 Task: Add Boiron Ignatia Amara 30C to the cart.
Action: Mouse moved to (221, 114)
Screenshot: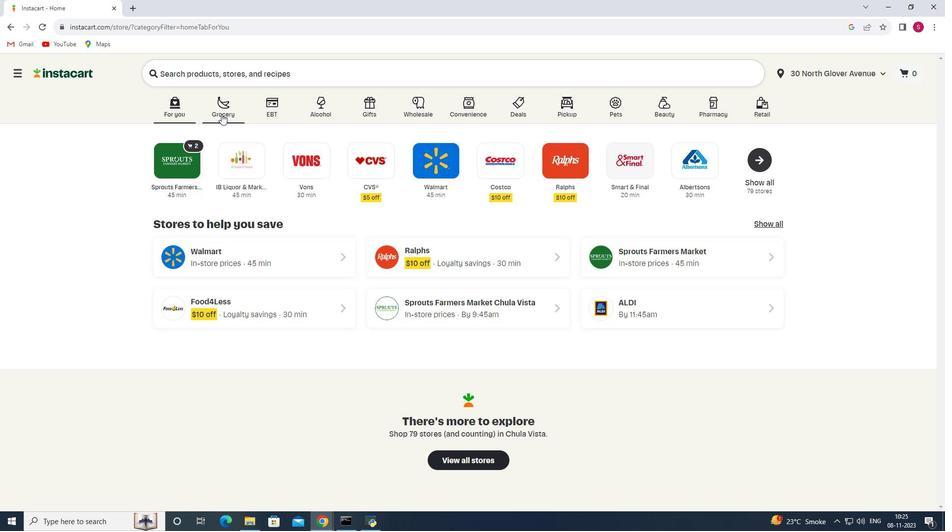 
Action: Mouse pressed left at (221, 114)
Screenshot: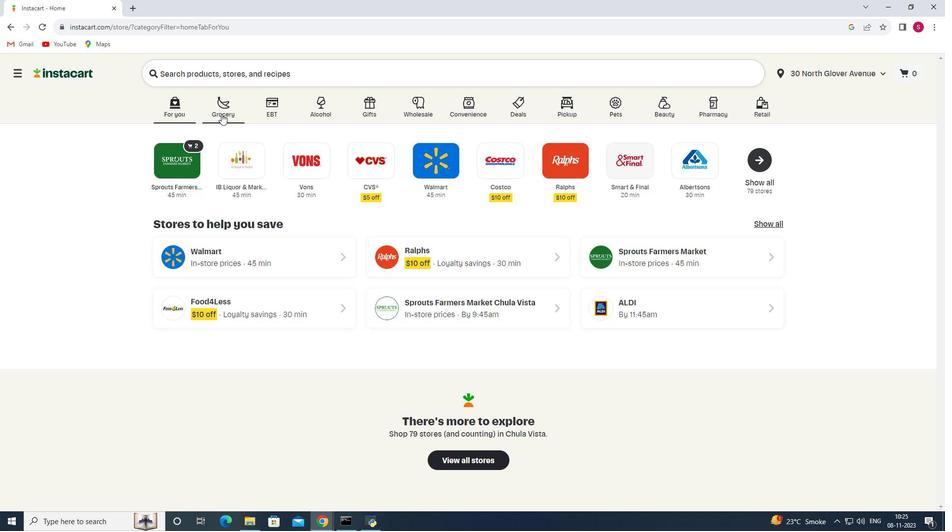 
Action: Mouse moved to (239, 276)
Screenshot: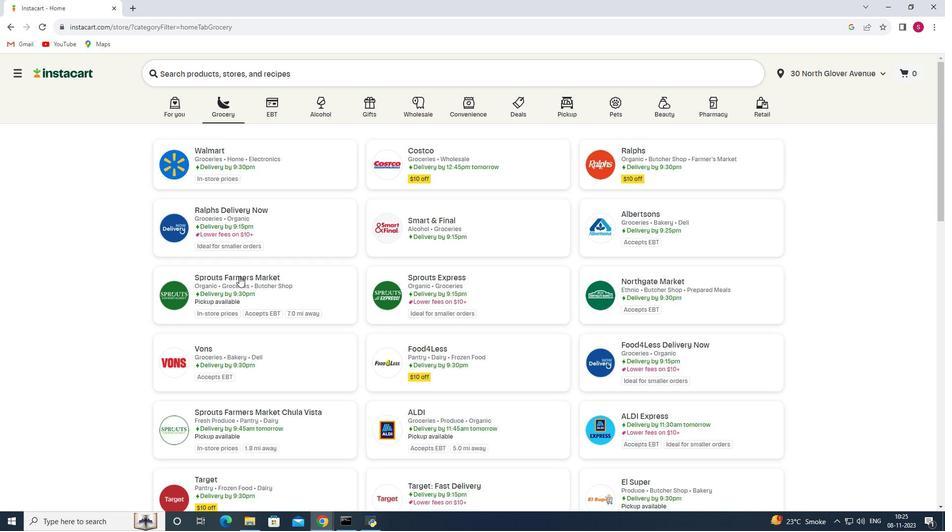 
Action: Mouse pressed left at (239, 276)
Screenshot: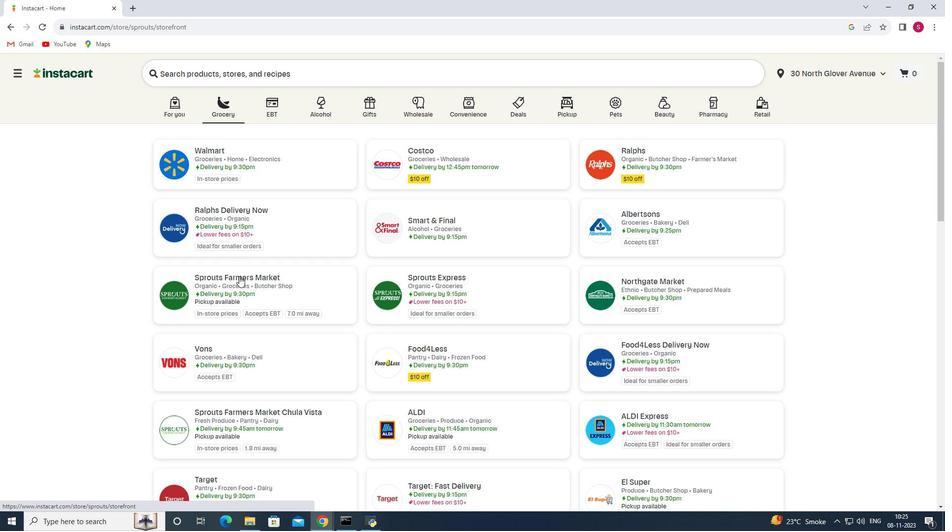 
Action: Mouse moved to (37, 316)
Screenshot: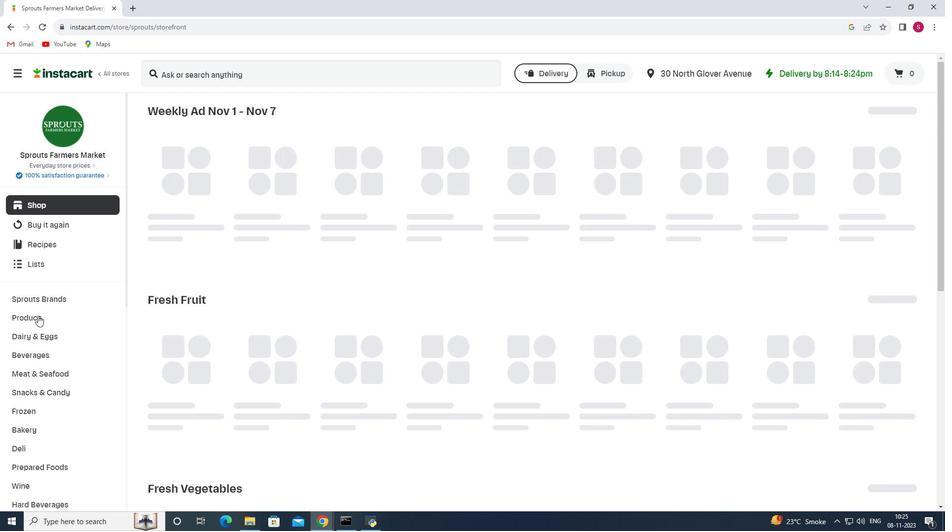 
Action: Mouse scrolled (37, 315) with delta (0, 0)
Screenshot: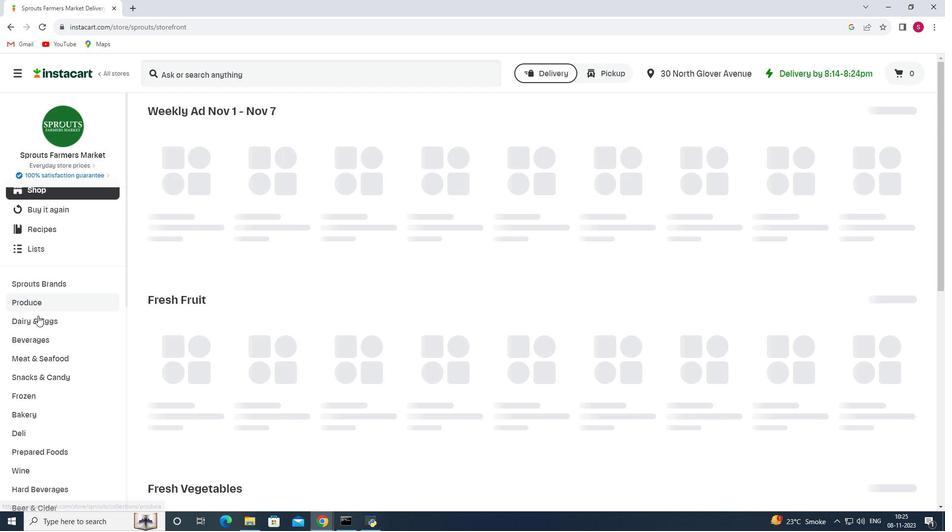 
Action: Mouse scrolled (37, 315) with delta (0, 0)
Screenshot: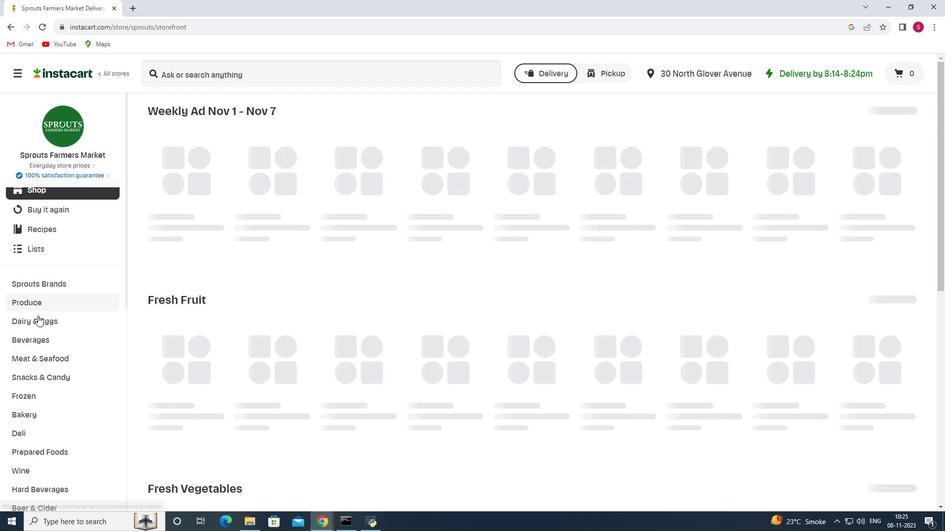 
Action: Mouse scrolled (37, 315) with delta (0, 0)
Screenshot: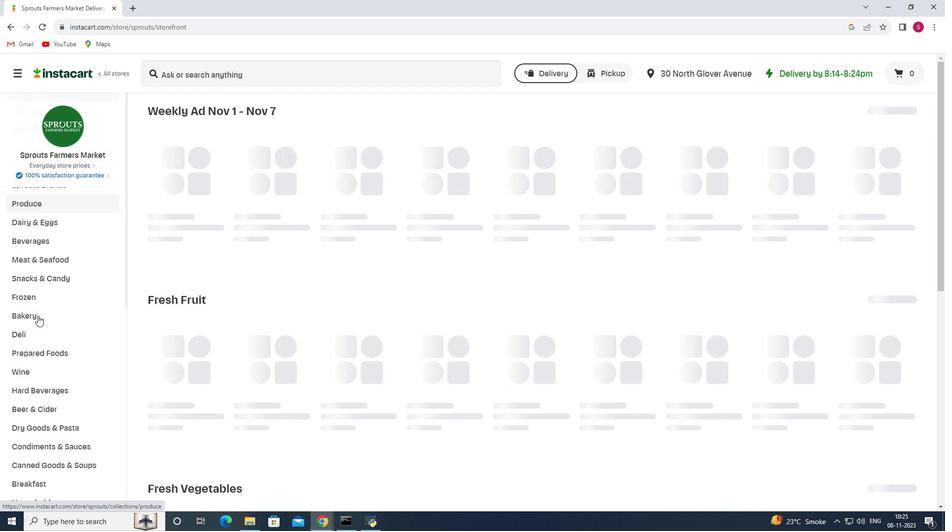 
Action: Mouse scrolled (37, 315) with delta (0, 0)
Screenshot: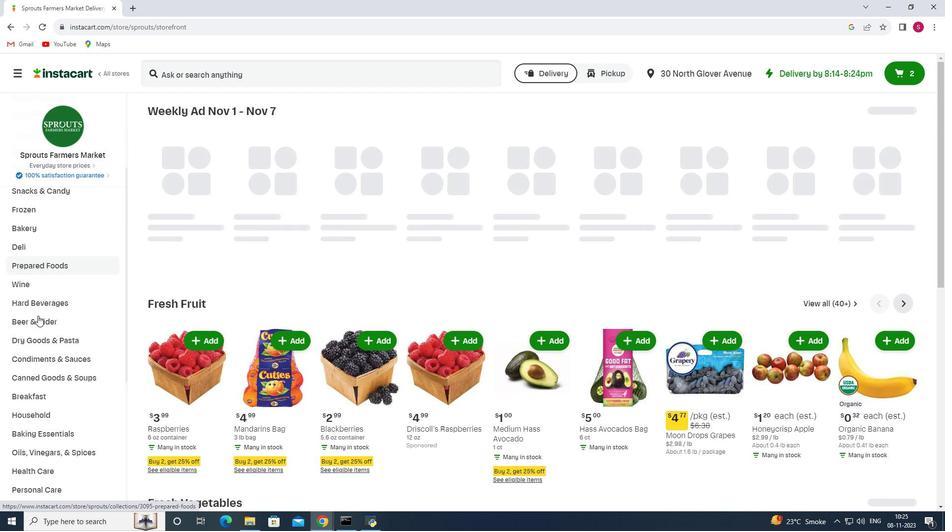 
Action: Mouse scrolled (37, 315) with delta (0, 0)
Screenshot: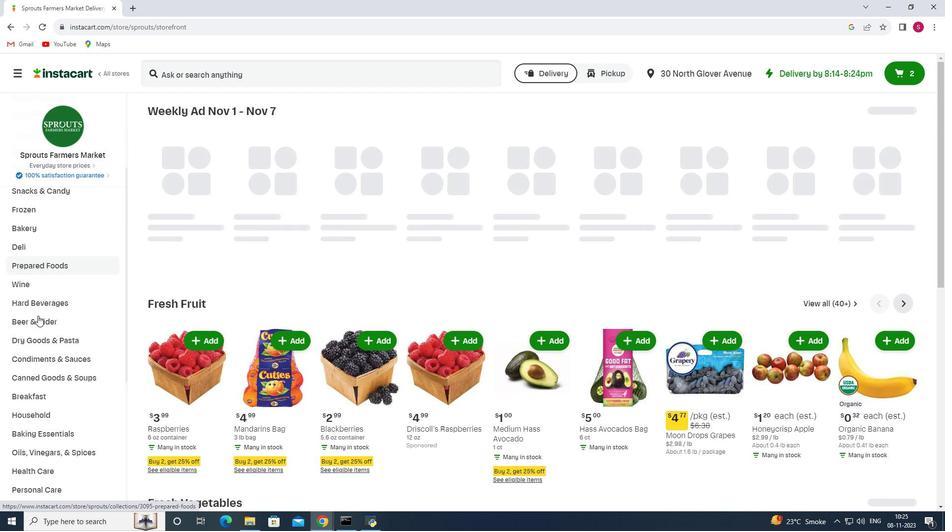 
Action: Mouse scrolled (37, 315) with delta (0, 0)
Screenshot: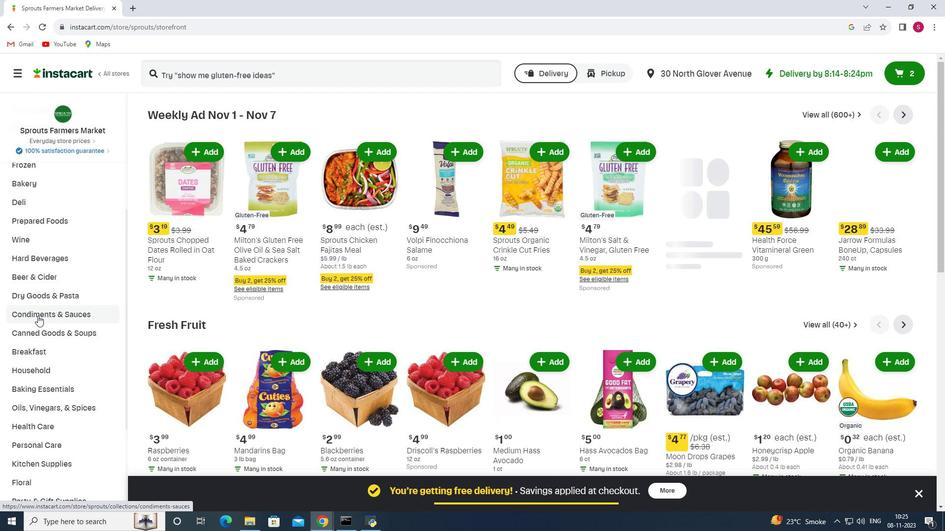
Action: Mouse scrolled (37, 315) with delta (0, 0)
Screenshot: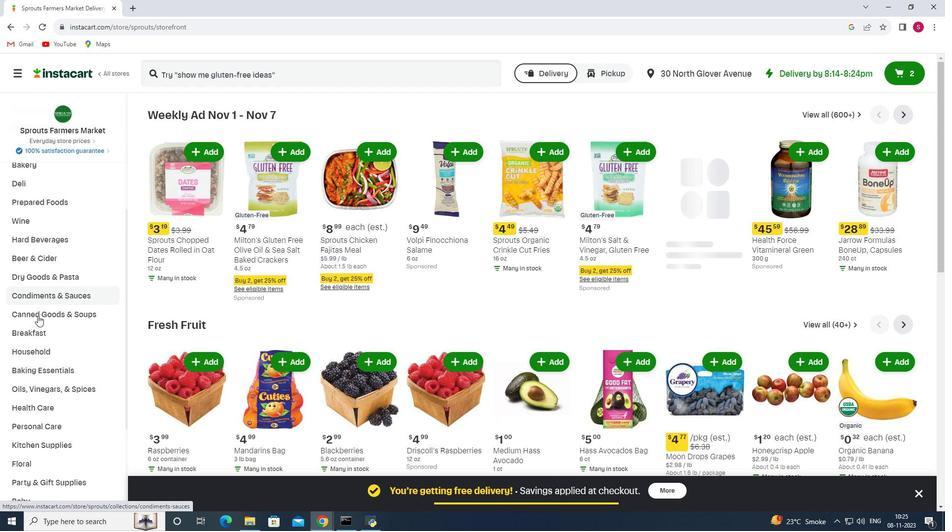 
Action: Mouse scrolled (37, 315) with delta (0, 0)
Screenshot: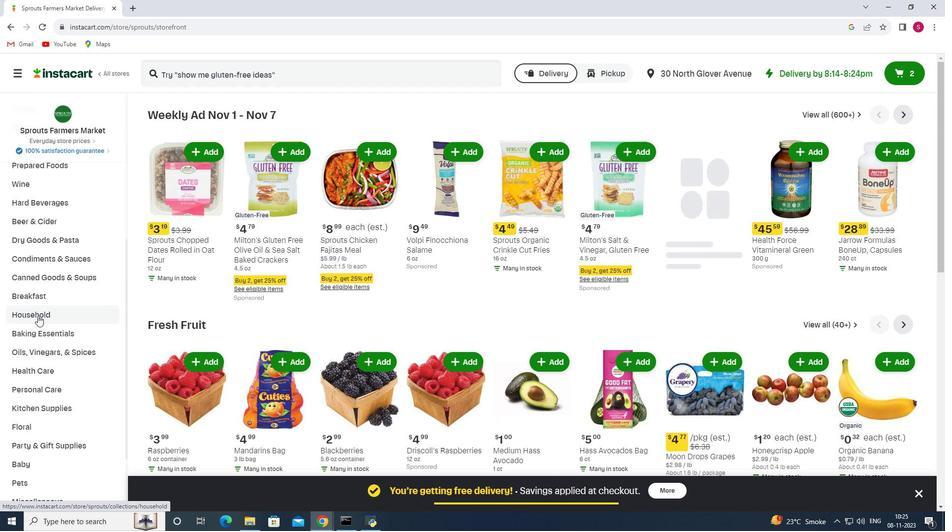 
Action: Mouse moved to (39, 321)
Screenshot: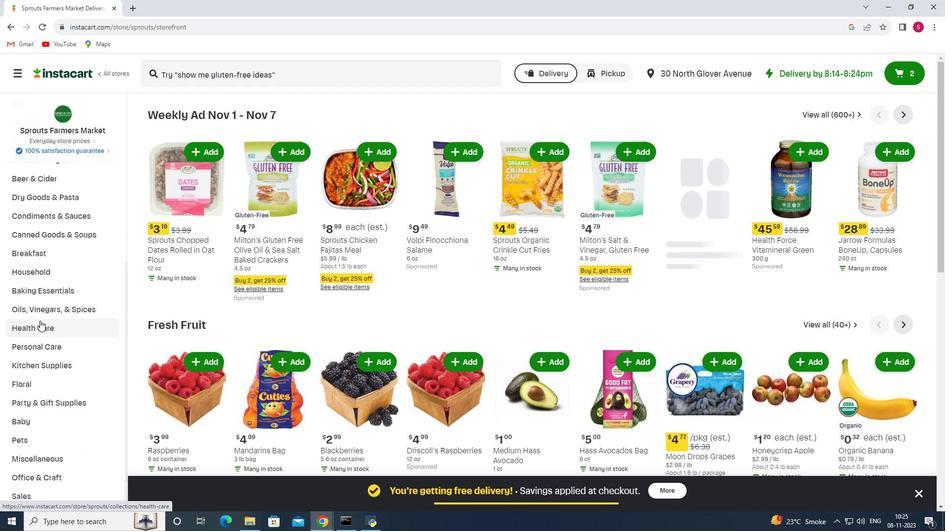 
Action: Mouse pressed left at (39, 321)
Screenshot: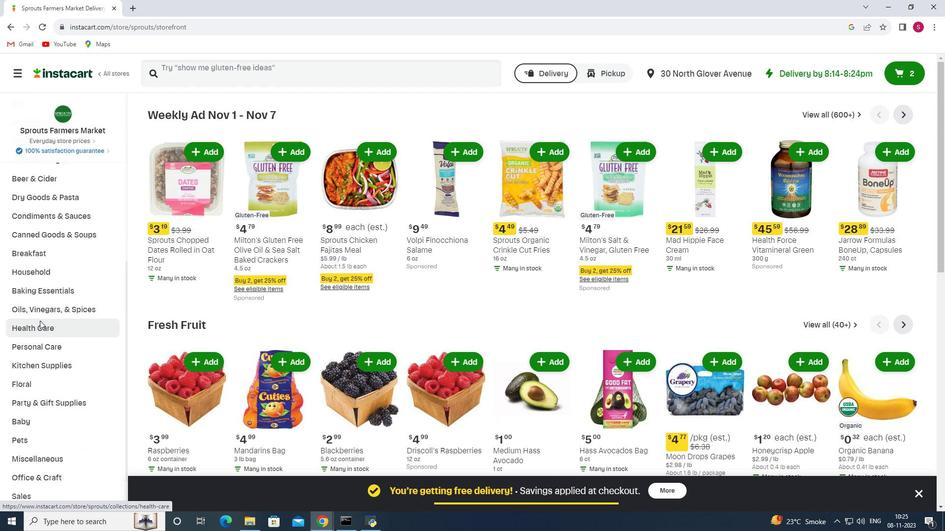 
Action: Mouse moved to (362, 136)
Screenshot: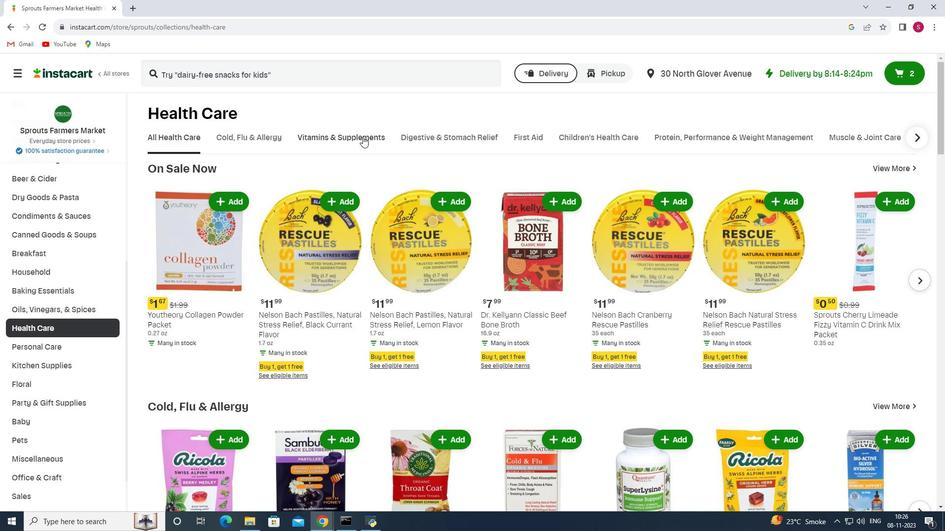 
Action: Mouse pressed left at (362, 136)
Screenshot: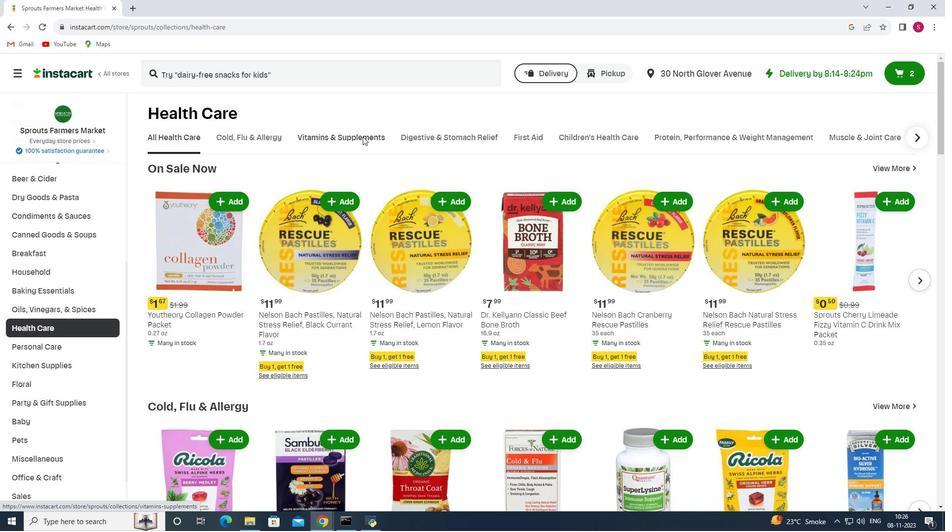 
Action: Mouse moved to (768, 184)
Screenshot: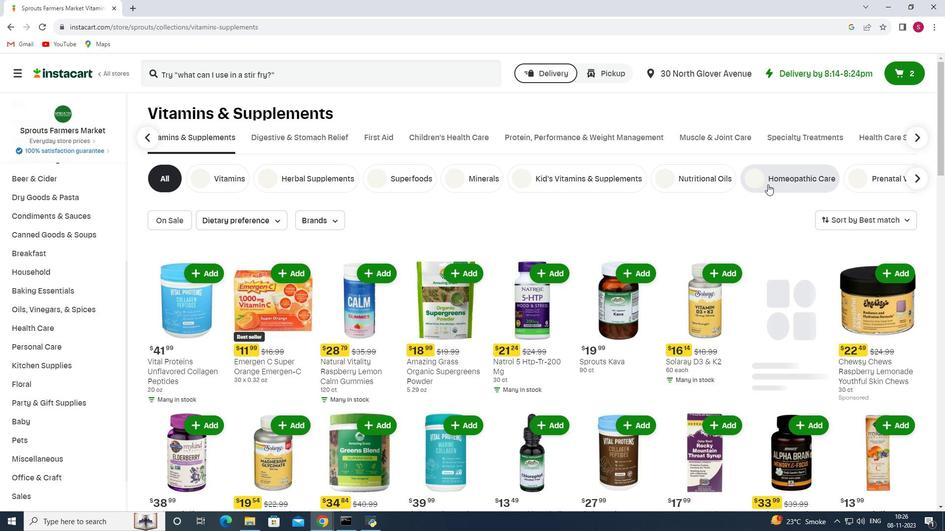 
Action: Mouse pressed left at (768, 184)
Screenshot: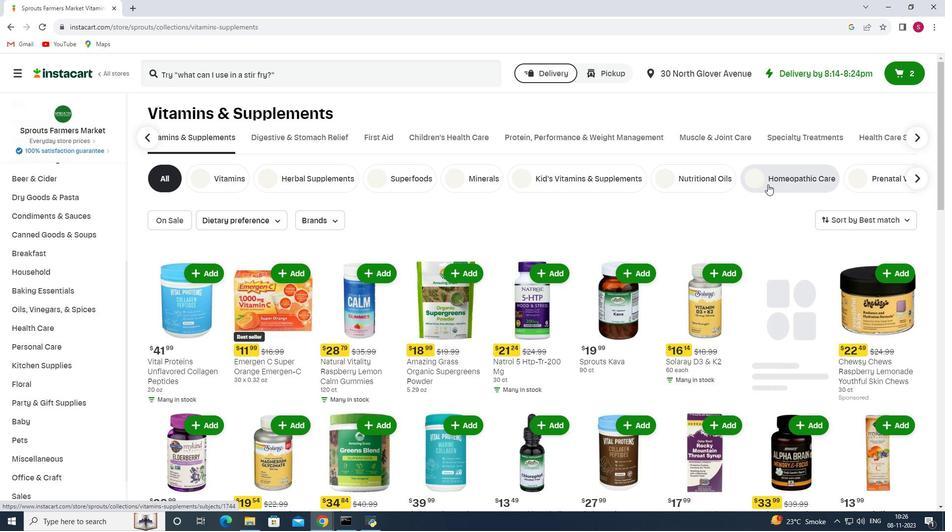 
Action: Mouse moved to (304, 76)
Screenshot: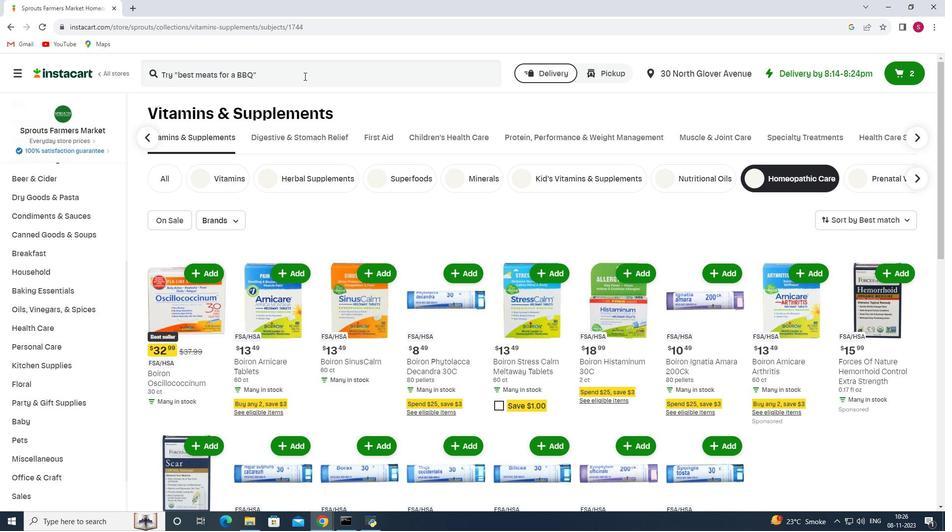 
Action: Mouse pressed left at (304, 76)
Screenshot: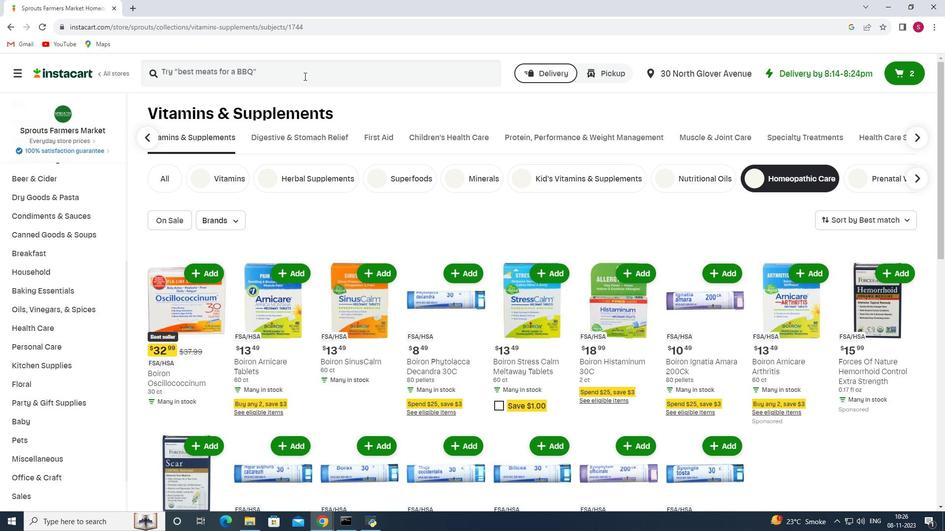 
Action: Key pressed <Key.shift>Boiron<Key.space><Key.shift>Ignatia<Key.space><Key.shift>Amara<Key.space>30<Key.shift>C<Key.enter>
Screenshot: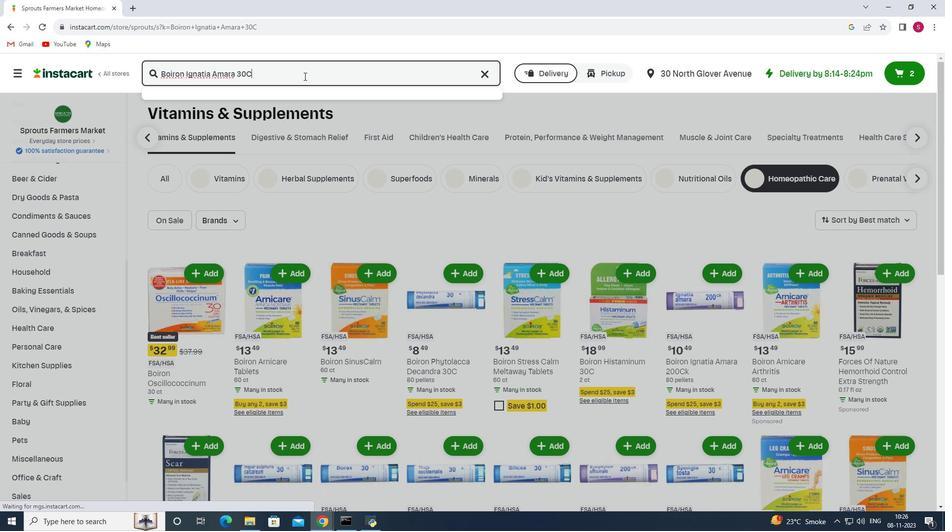 
Action: Mouse moved to (283, 156)
Screenshot: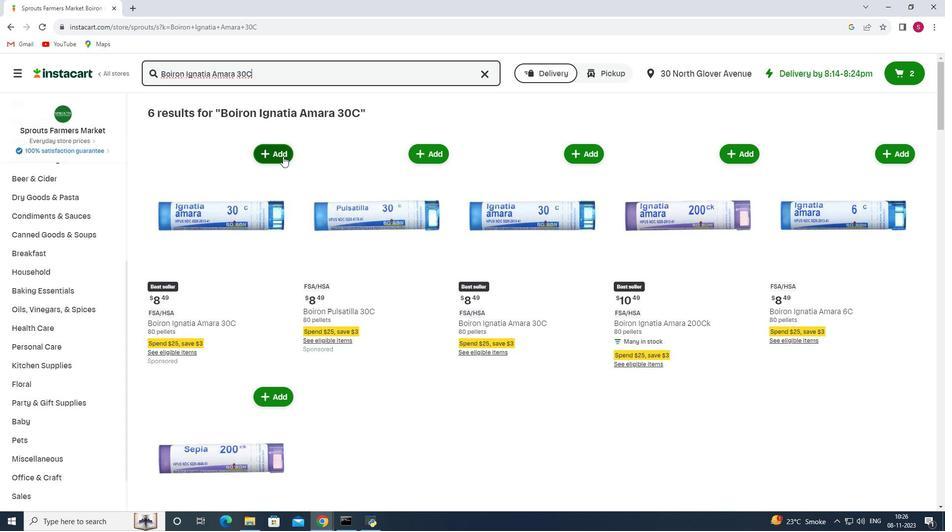 
Action: Mouse pressed left at (283, 156)
Screenshot: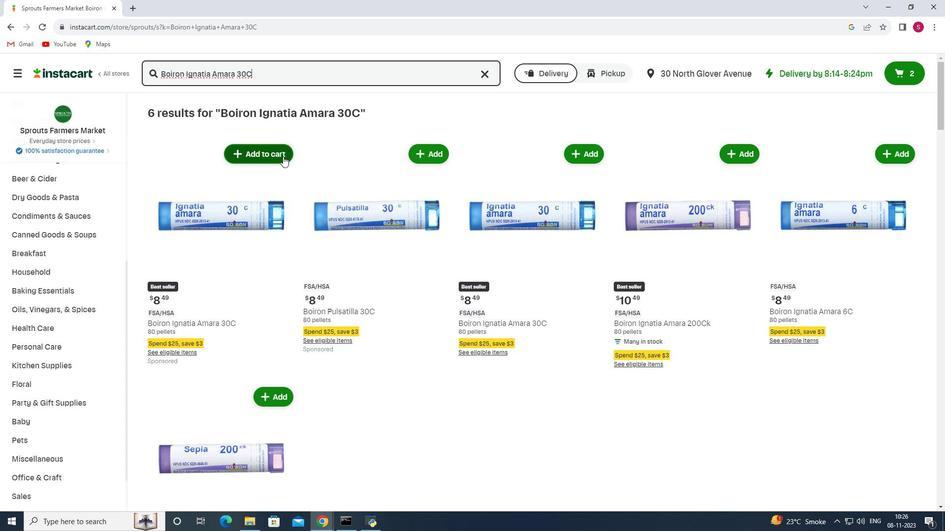 
Action: Mouse moved to (308, 193)
Screenshot: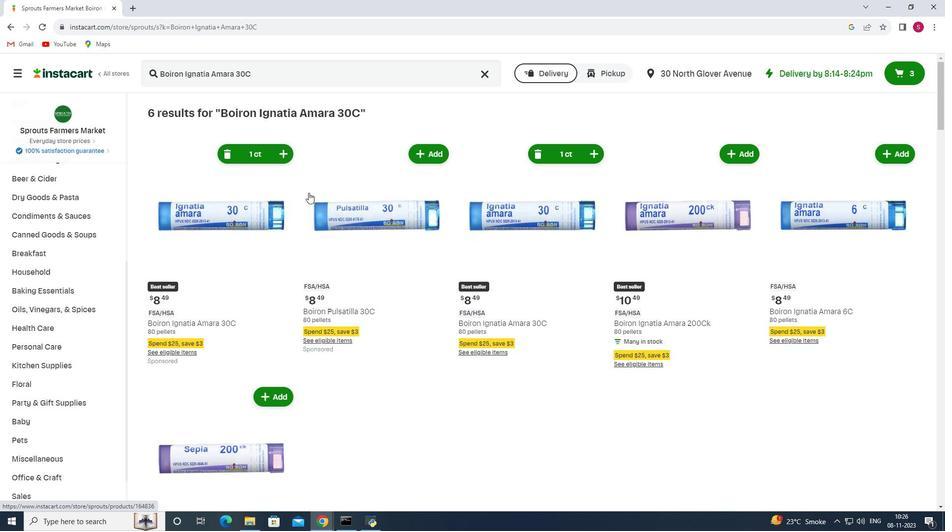 
